 Task: Start in the project TrendSetter the sprint 'Scope Sprint', with a duration of 1 week.
Action: Mouse moved to (252, 172)
Screenshot: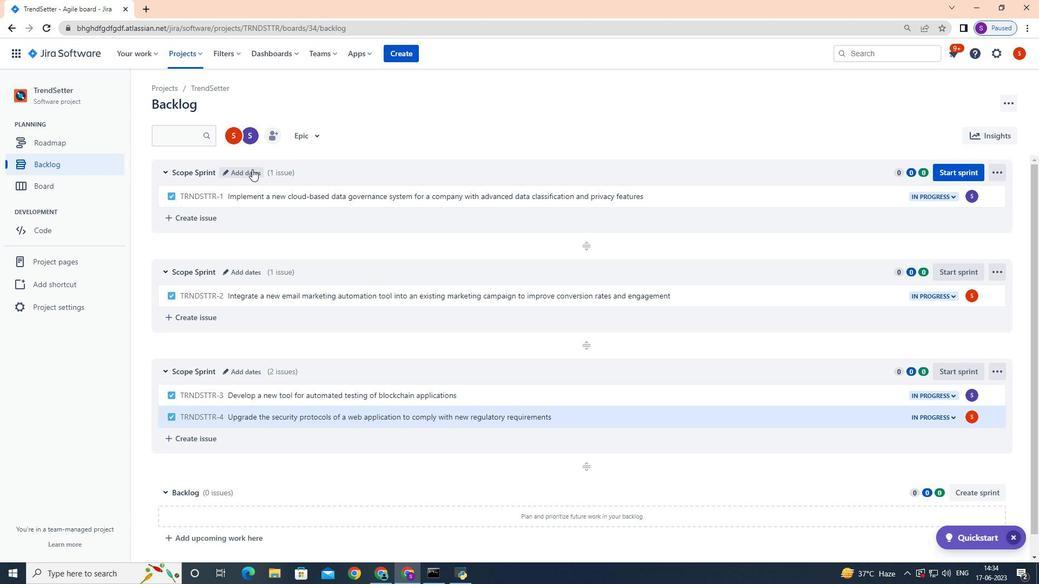 
Action: Mouse pressed left at (252, 172)
Screenshot: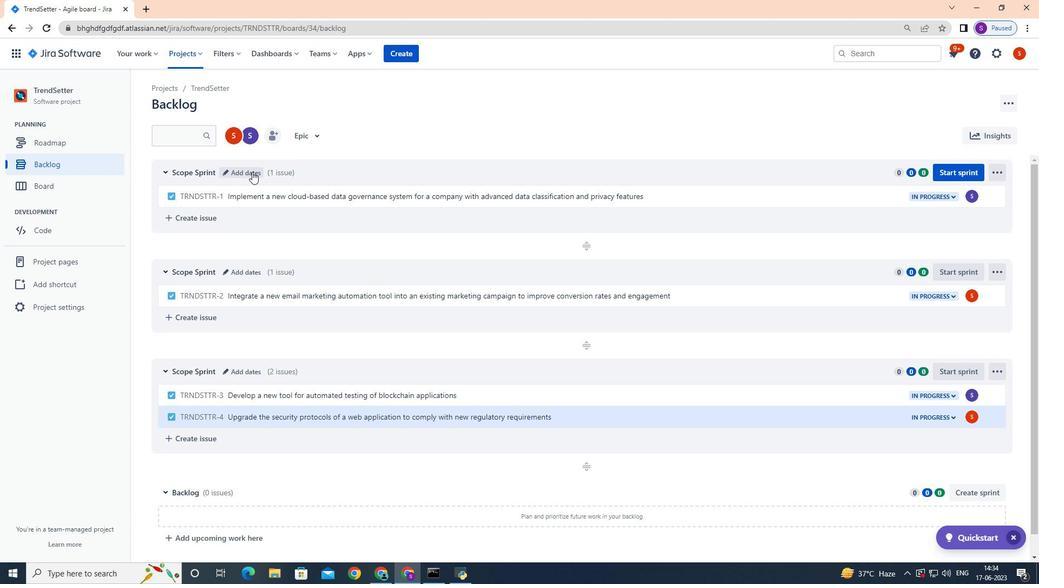 
Action: Mouse moved to (497, 169)
Screenshot: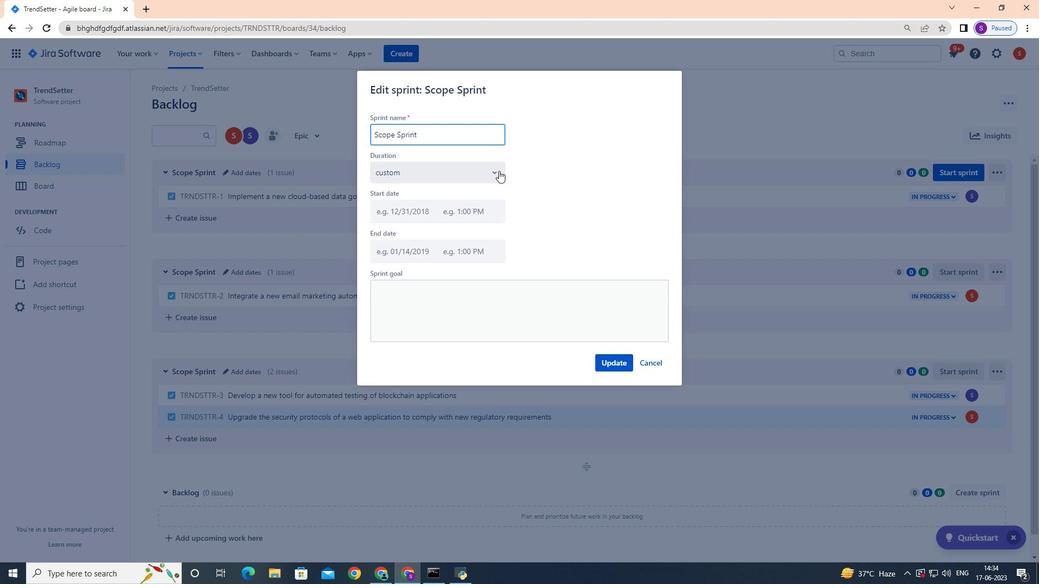 
Action: Mouse pressed left at (497, 169)
Screenshot: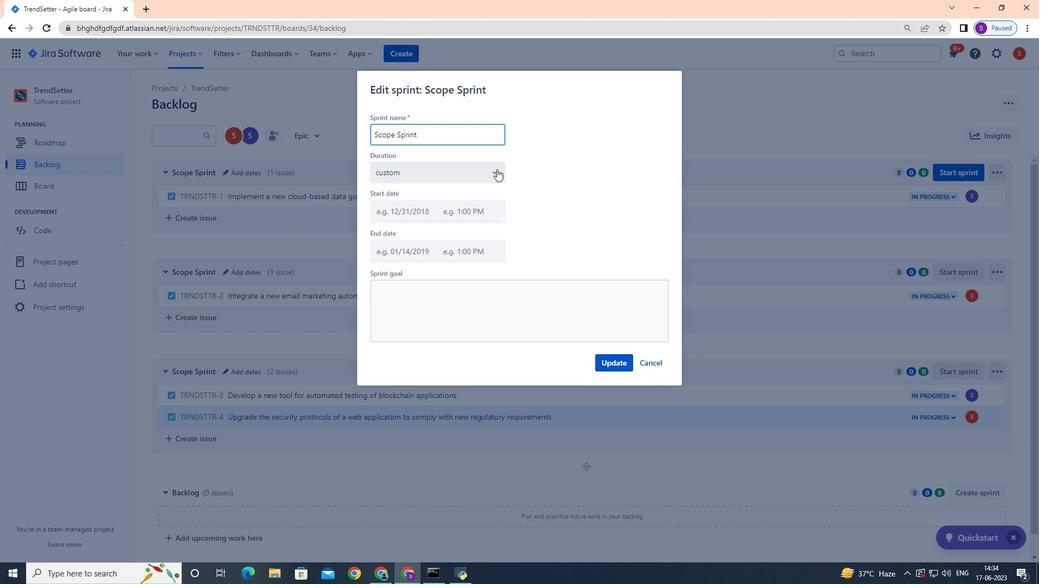 
Action: Mouse moved to (465, 197)
Screenshot: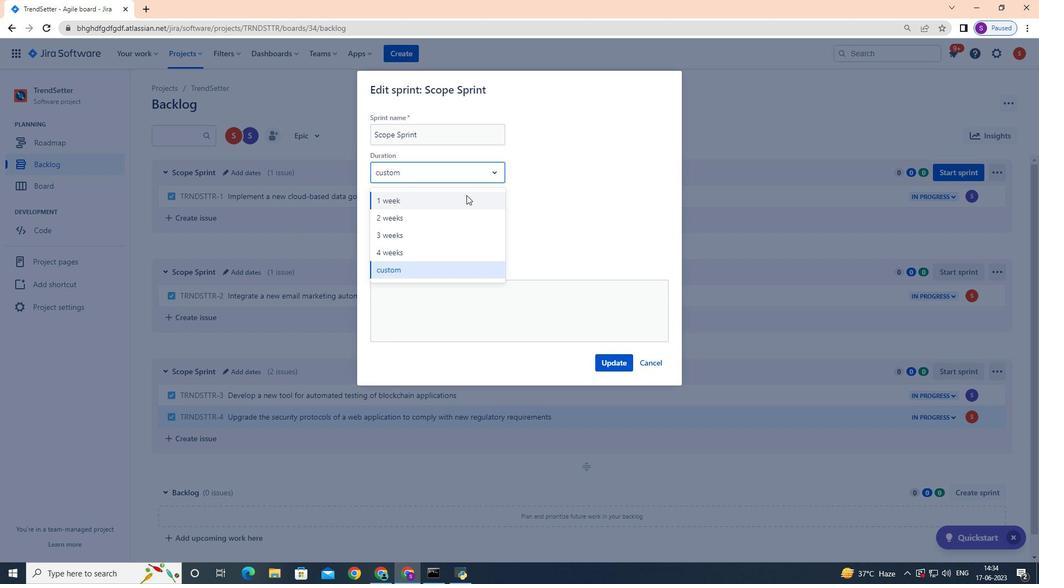 
Action: Mouse pressed left at (465, 197)
Screenshot: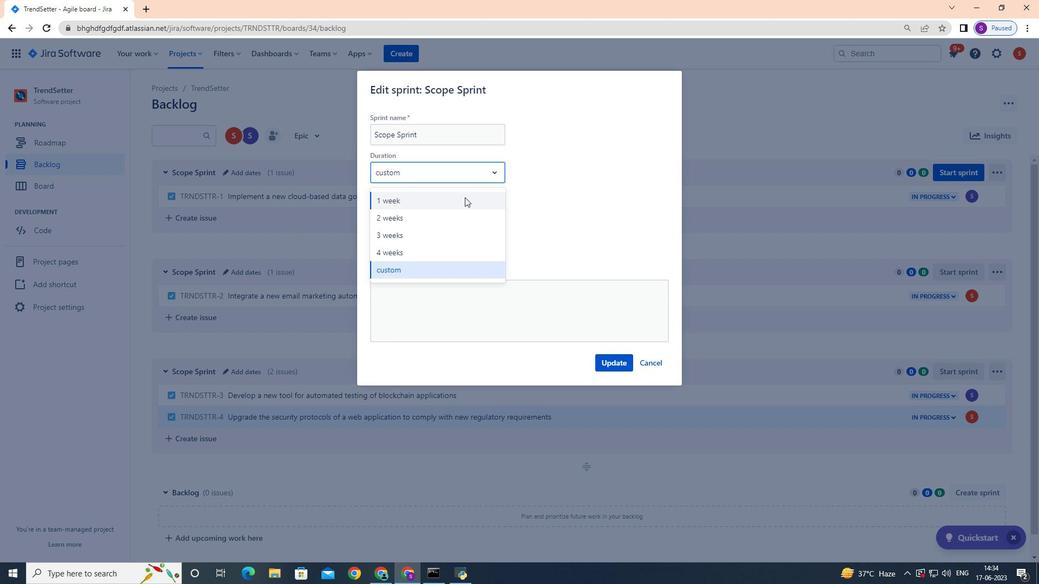 
Action: Mouse moved to (612, 362)
Screenshot: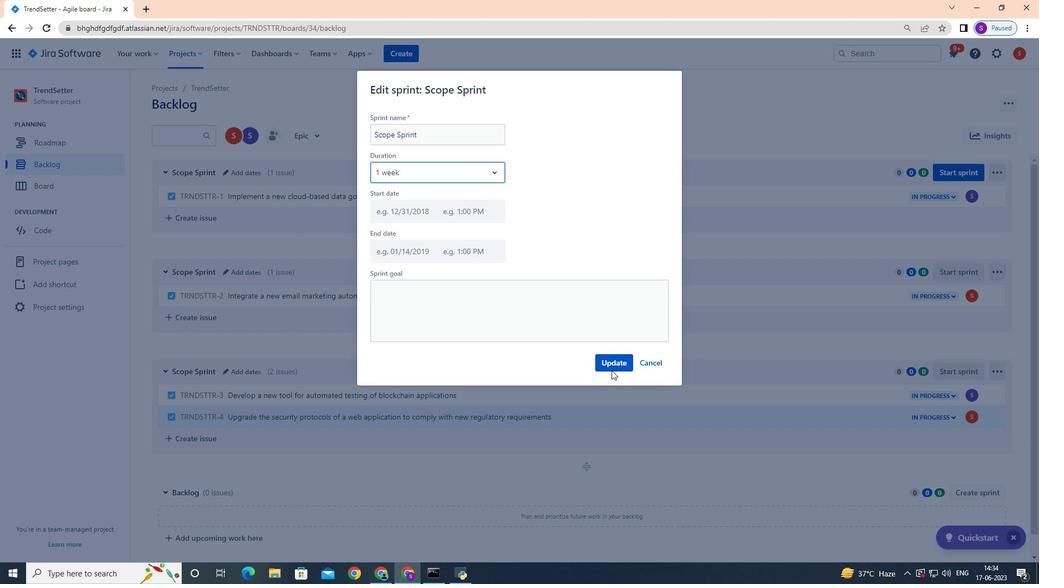 
Action: Mouse pressed left at (612, 362)
Screenshot: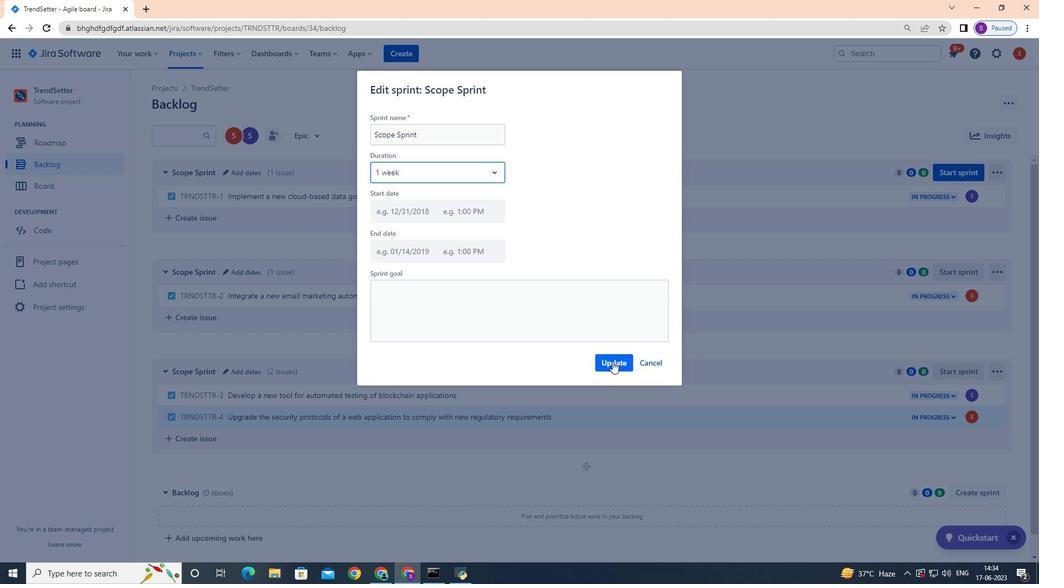 
Action: Mouse moved to (611, 360)
Screenshot: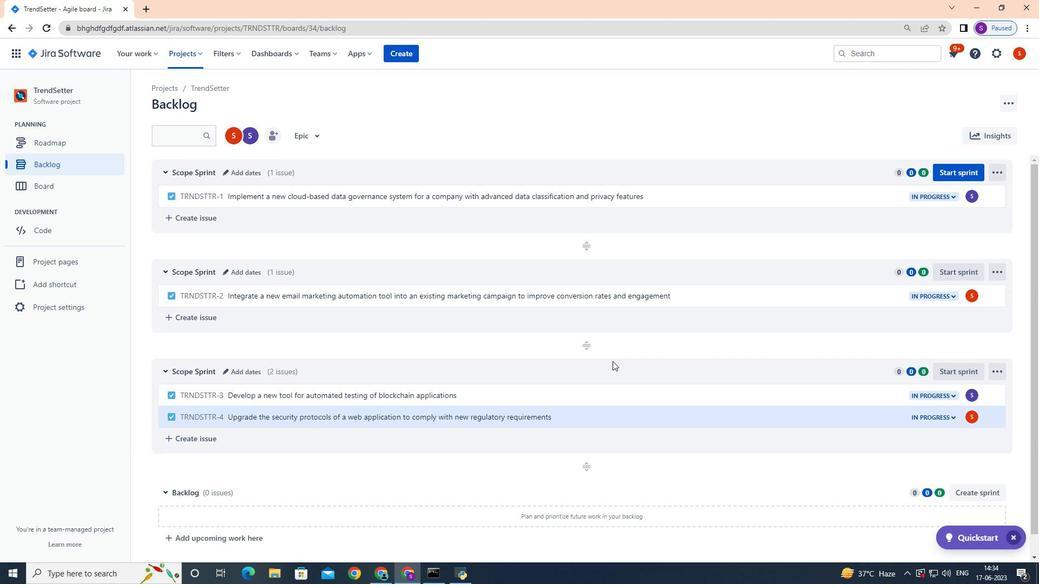 
